 Task: Select the red option in the preferred light color theme.
Action: Mouse moved to (22, 519)
Screenshot: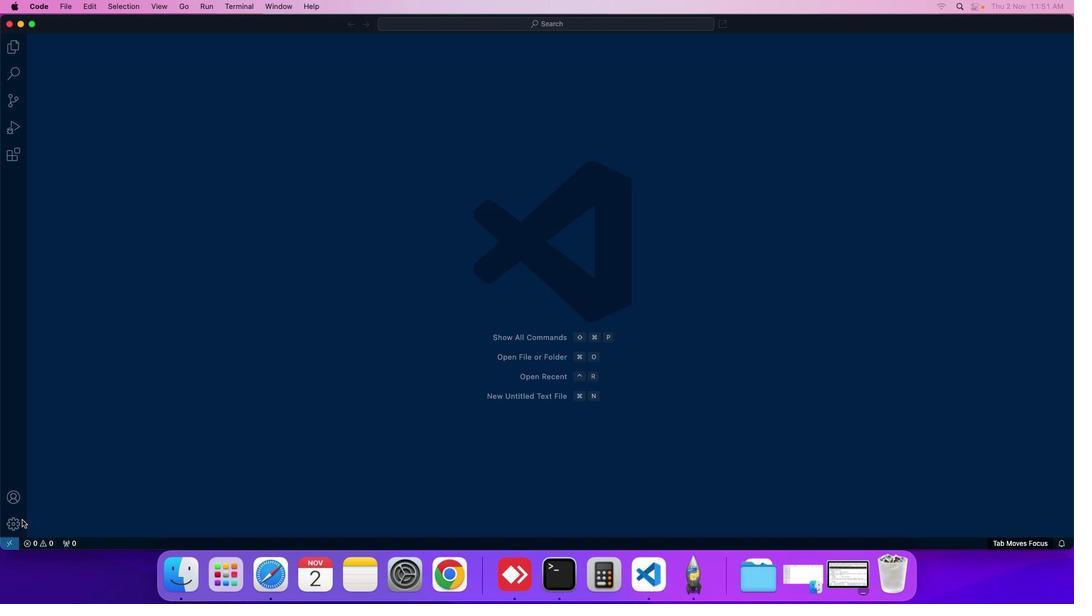 
Action: Mouse pressed left at (22, 519)
Screenshot: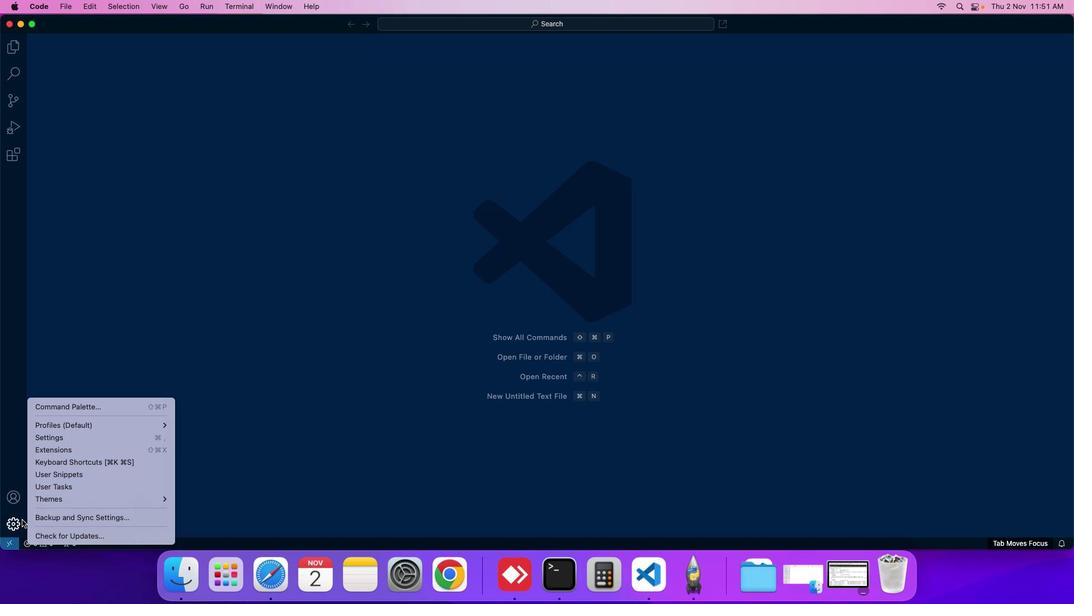 
Action: Mouse moved to (73, 440)
Screenshot: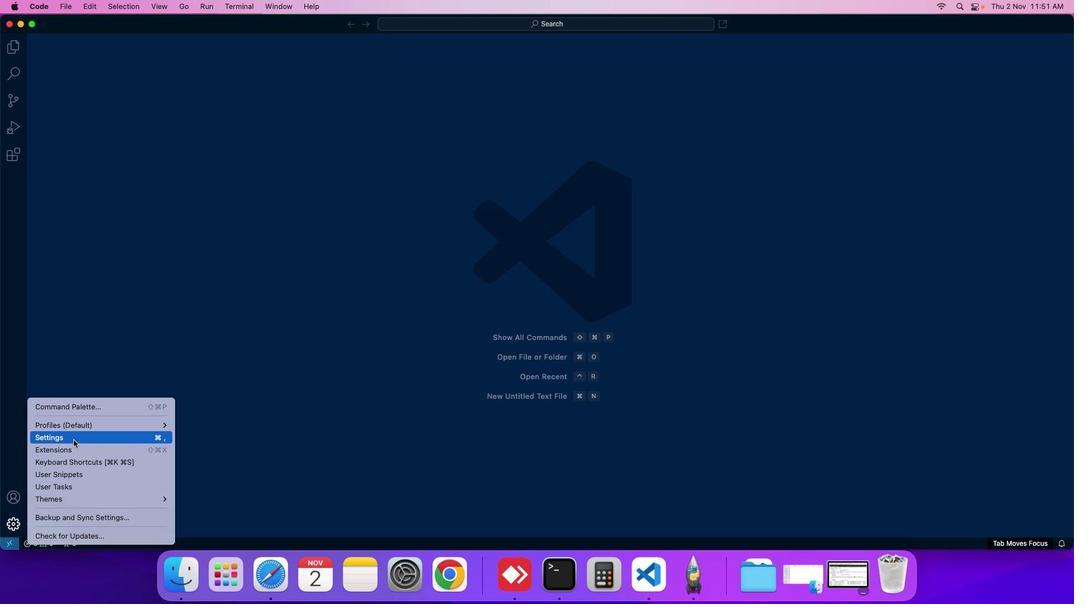 
Action: Mouse pressed left at (73, 440)
Screenshot: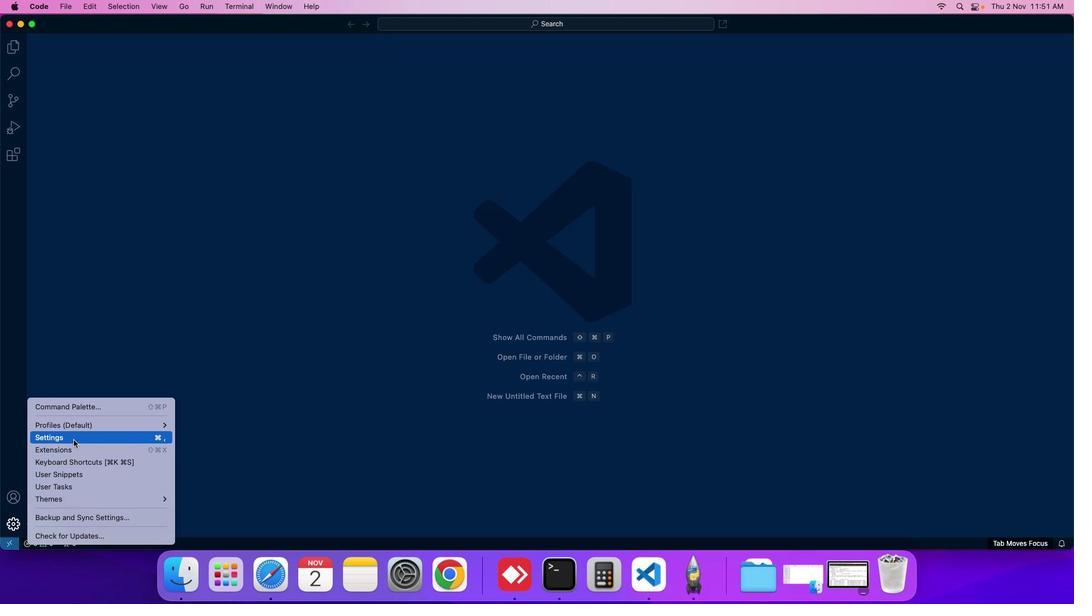 
Action: Mouse moved to (255, 133)
Screenshot: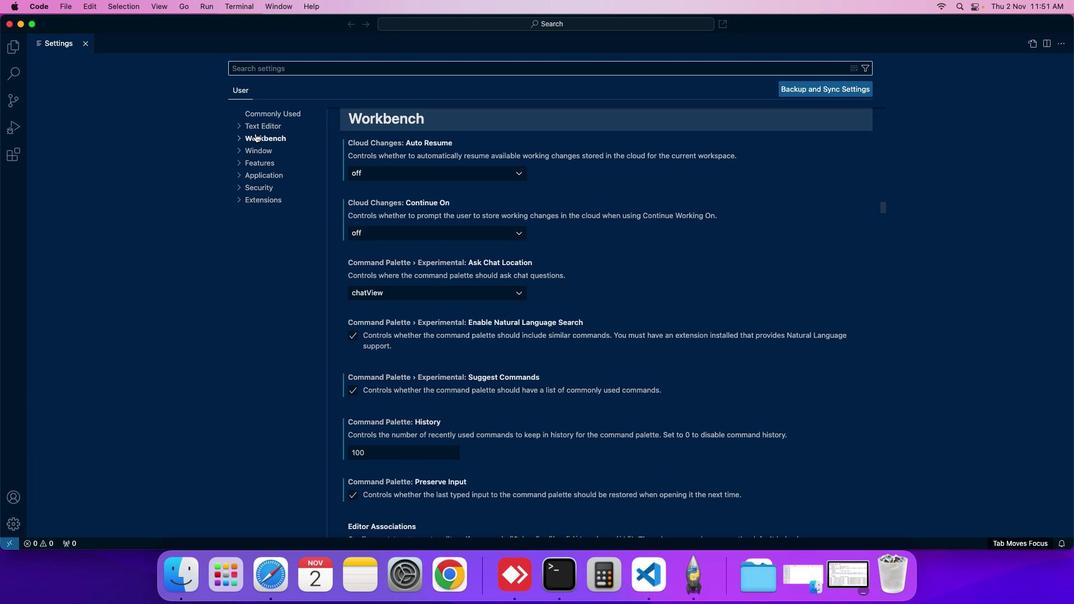 
Action: Mouse pressed left at (255, 133)
Screenshot: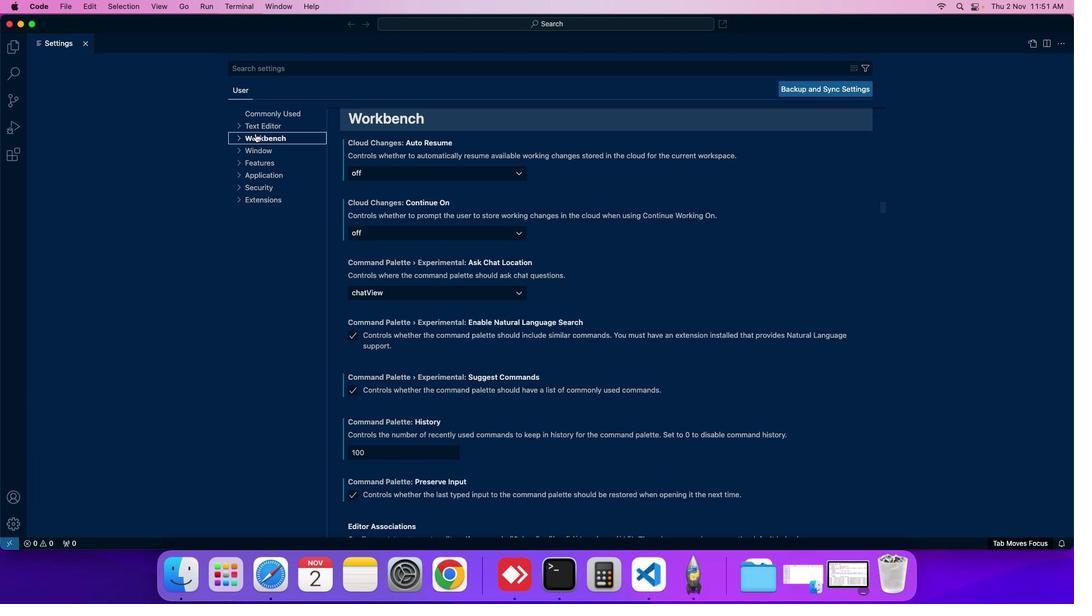 
Action: Mouse moved to (266, 151)
Screenshot: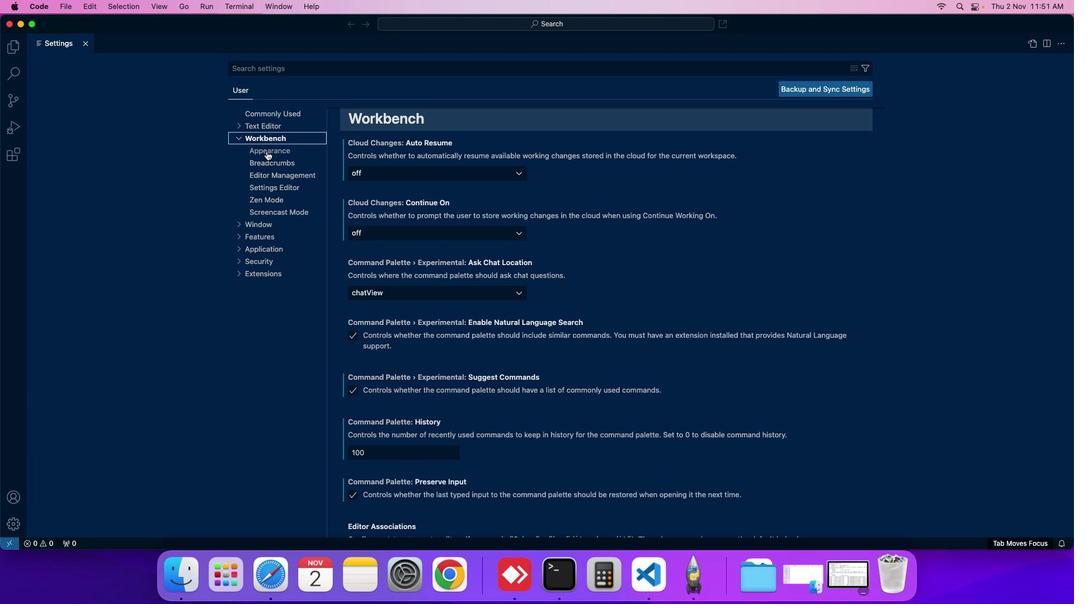 
Action: Mouse pressed left at (266, 151)
Screenshot: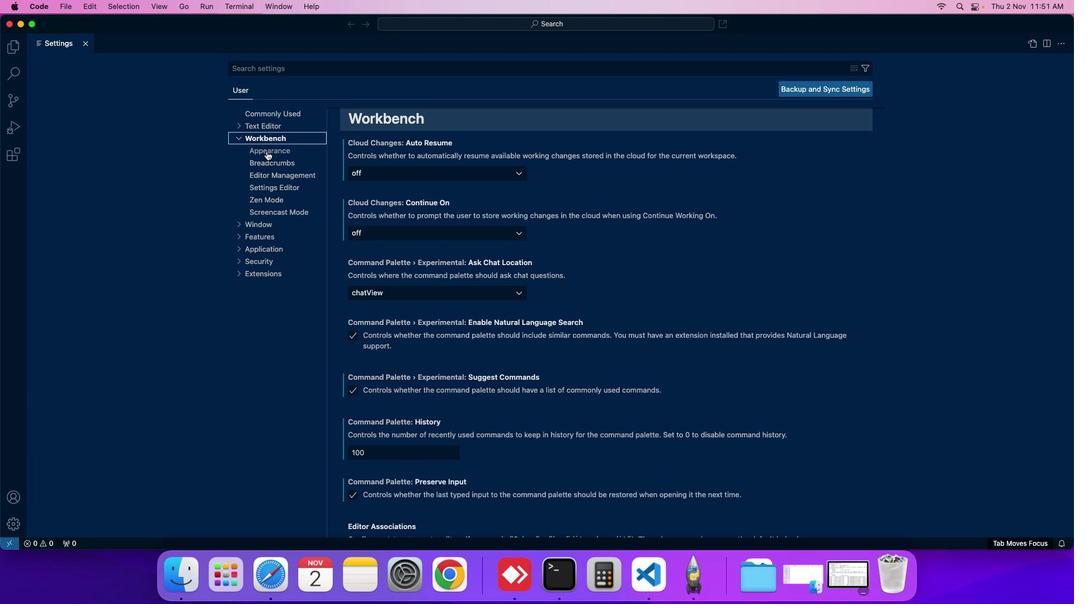 
Action: Mouse moved to (469, 401)
Screenshot: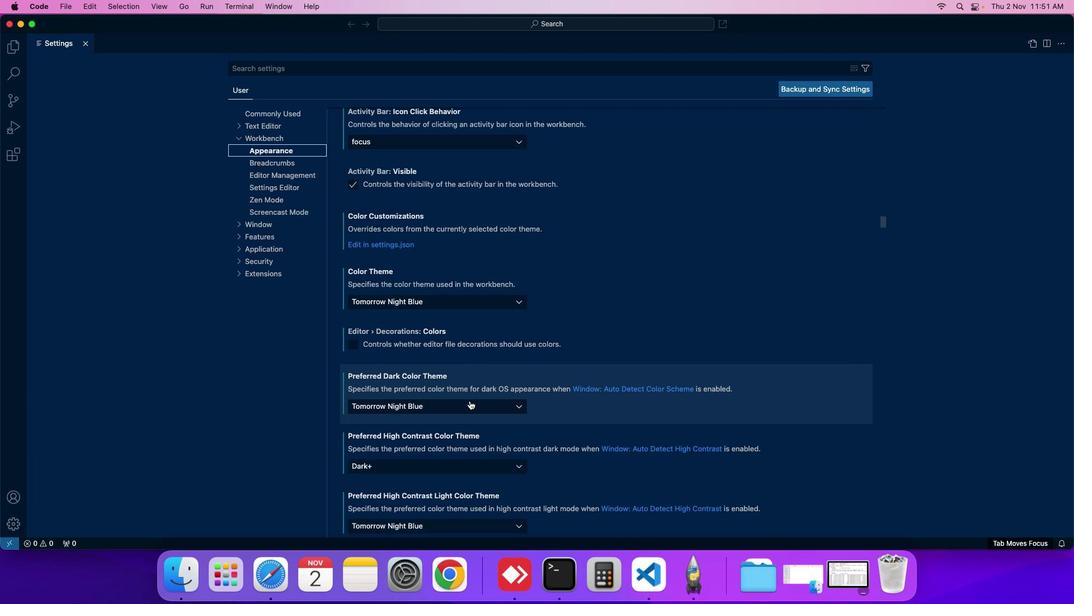 
Action: Mouse scrolled (469, 401) with delta (0, 0)
Screenshot: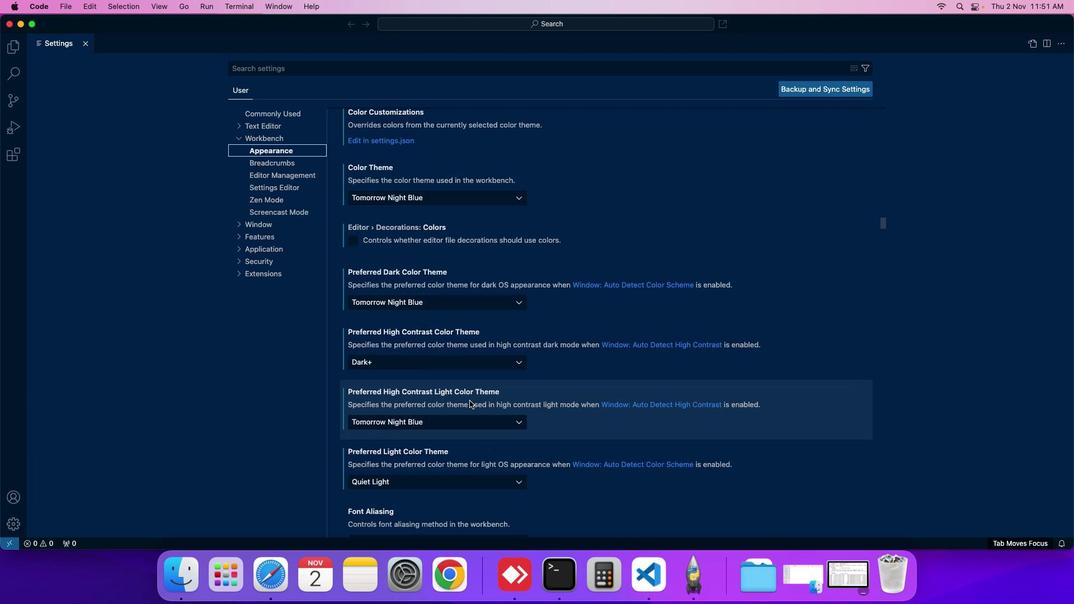 
Action: Mouse scrolled (469, 401) with delta (0, 0)
Screenshot: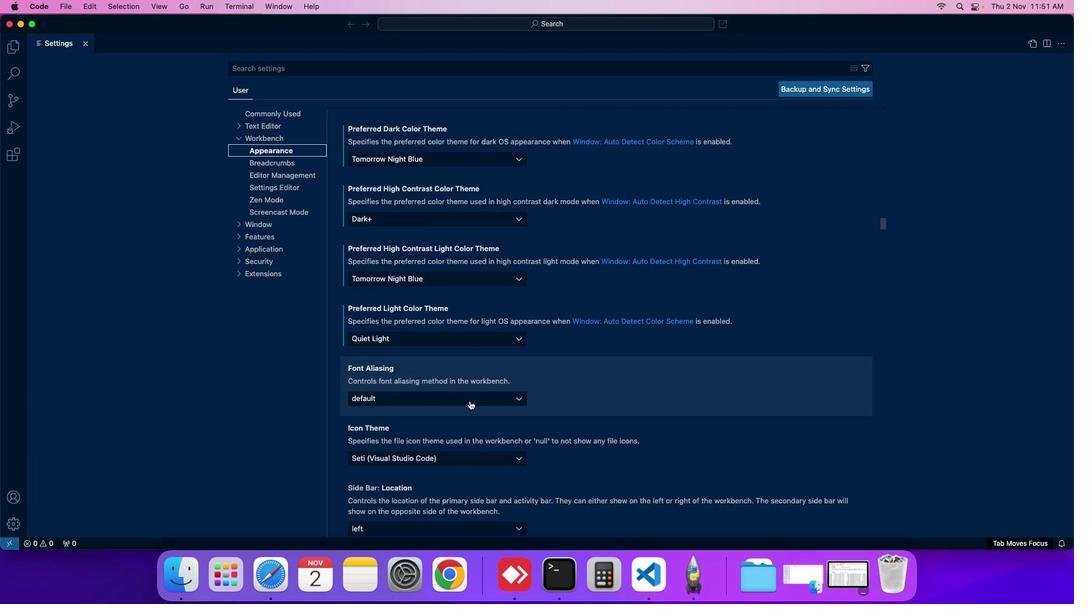 
Action: Mouse moved to (412, 339)
Screenshot: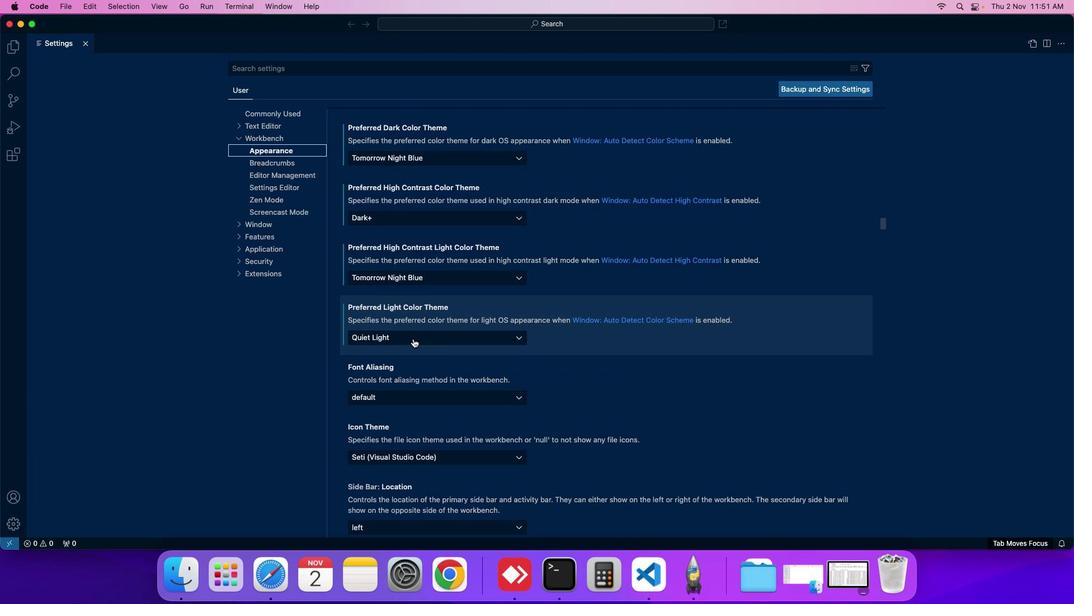 
Action: Mouse pressed left at (412, 339)
Screenshot: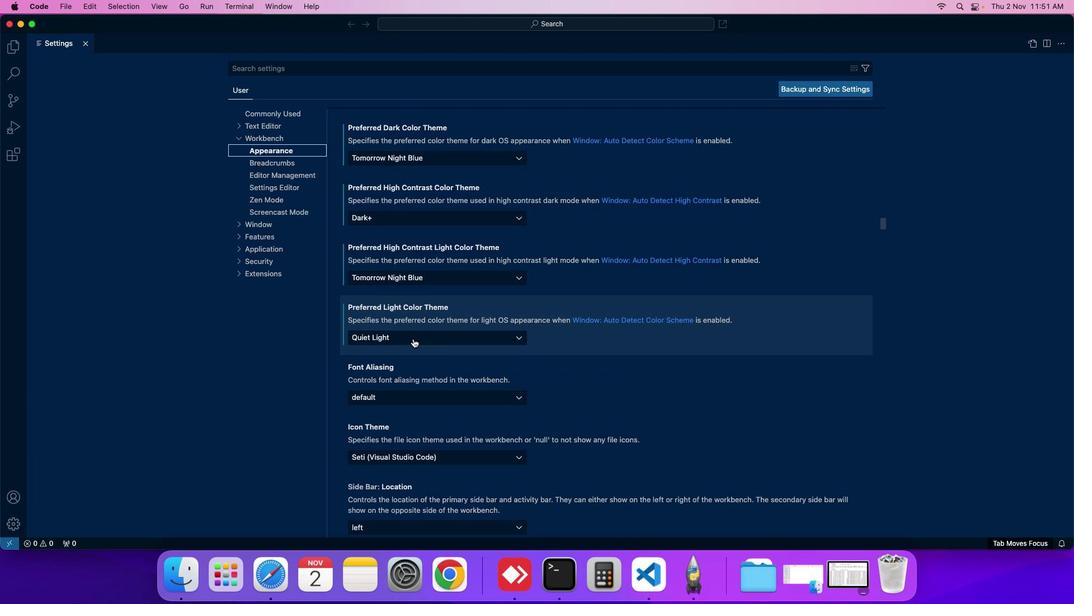 
Action: Mouse moved to (384, 515)
Screenshot: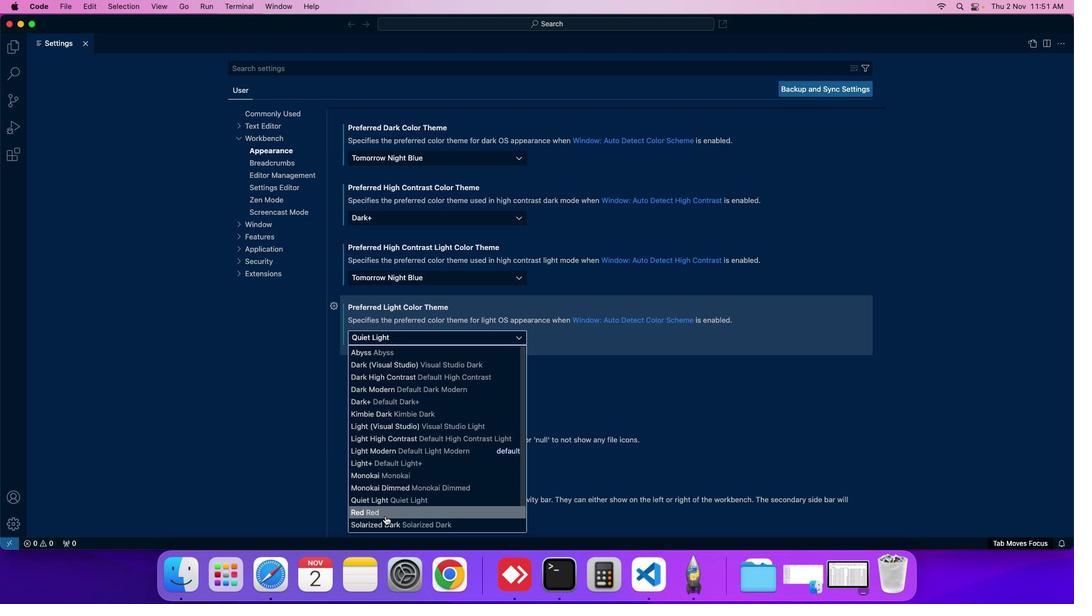 
Action: Mouse pressed left at (384, 515)
Screenshot: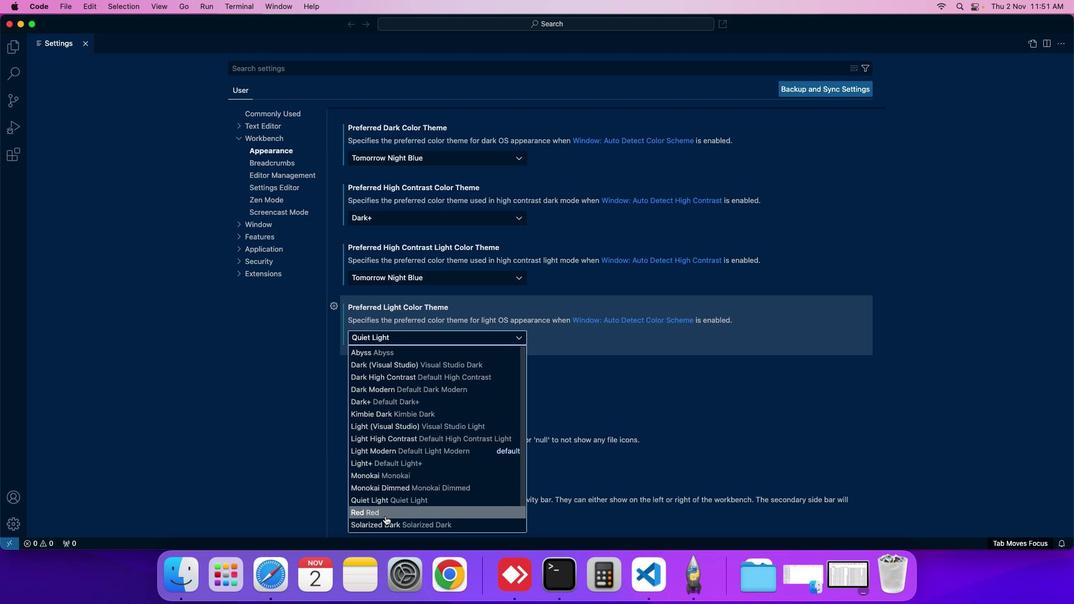 
Action: Mouse moved to (384, 513)
Screenshot: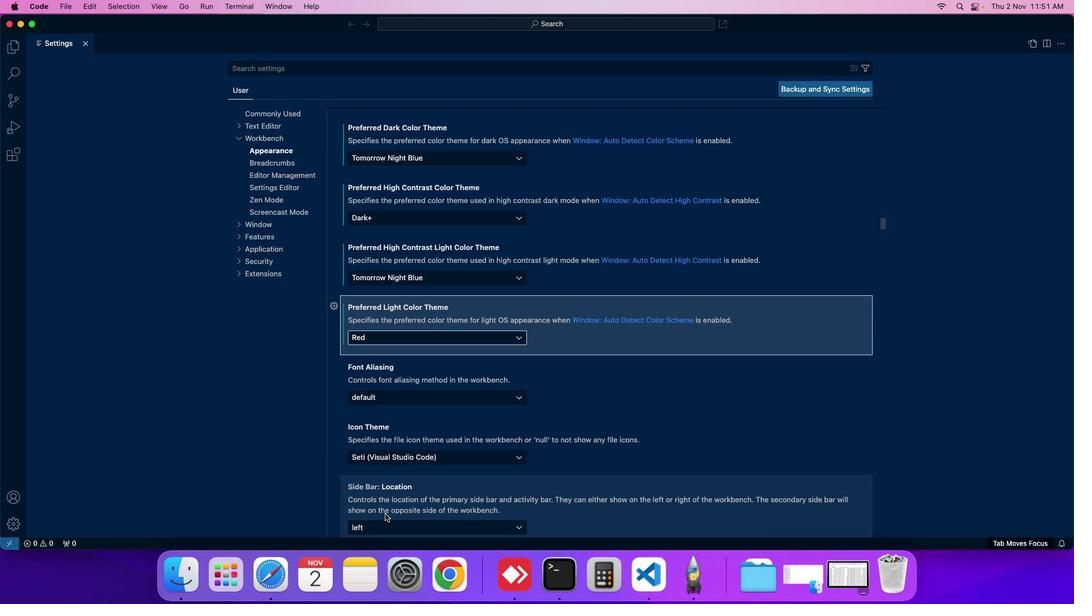 
